 Task: Move the task Develop a new online marketplace for freelance services to the section Done in the project AgileGlobe and filter the tasks in the project by High Priority
Action: Mouse moved to (66, 440)
Screenshot: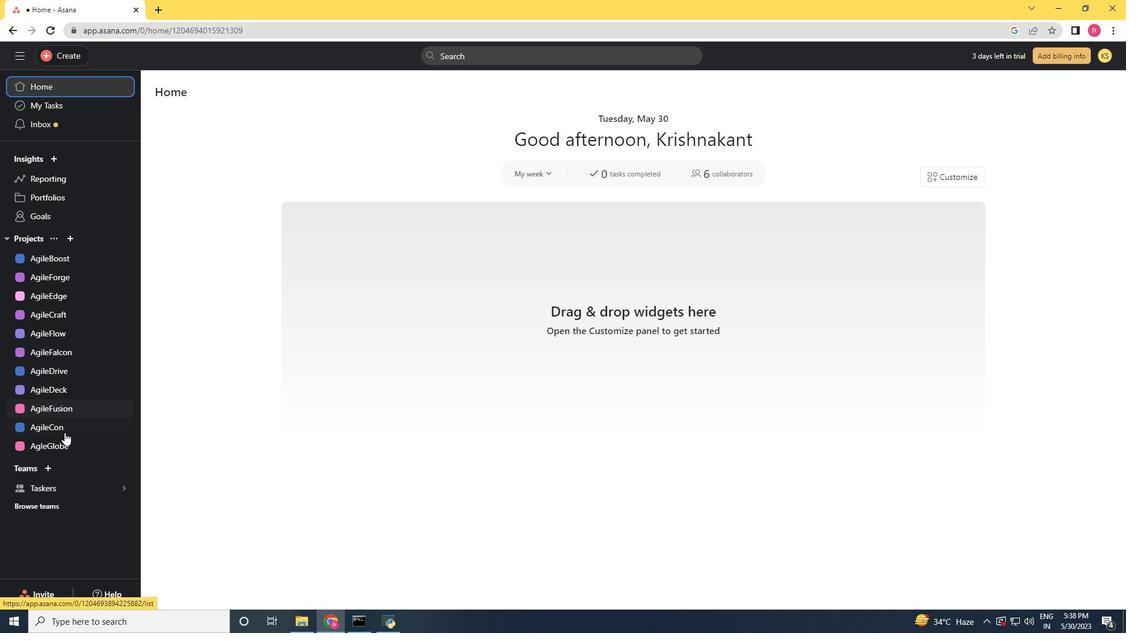 
Action: Mouse pressed left at (66, 440)
Screenshot: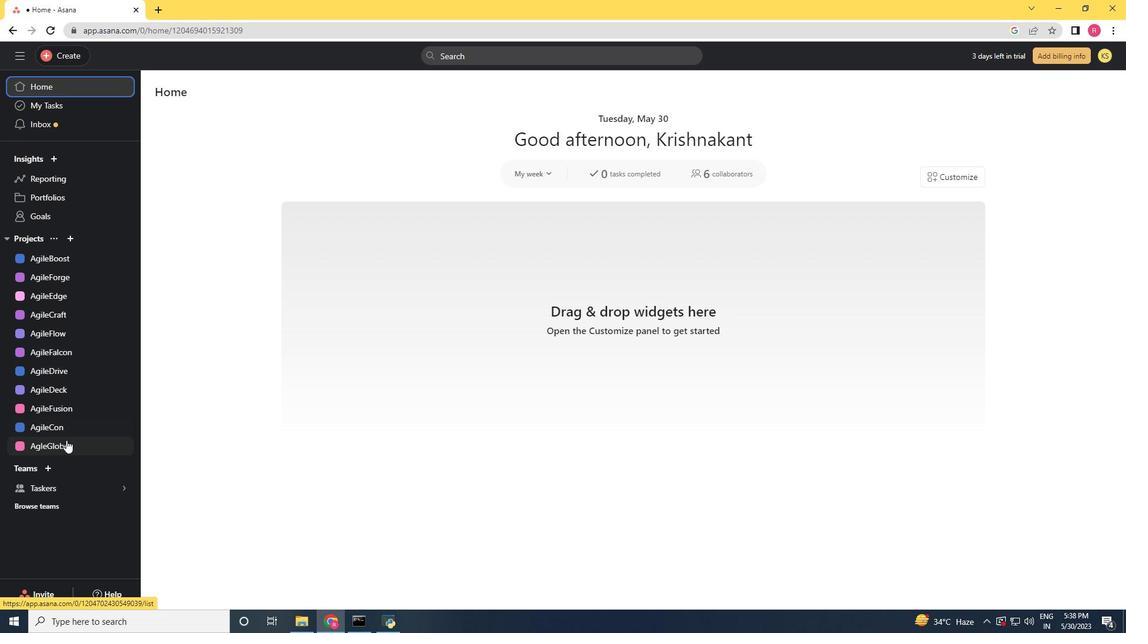 
Action: Mouse moved to (628, 216)
Screenshot: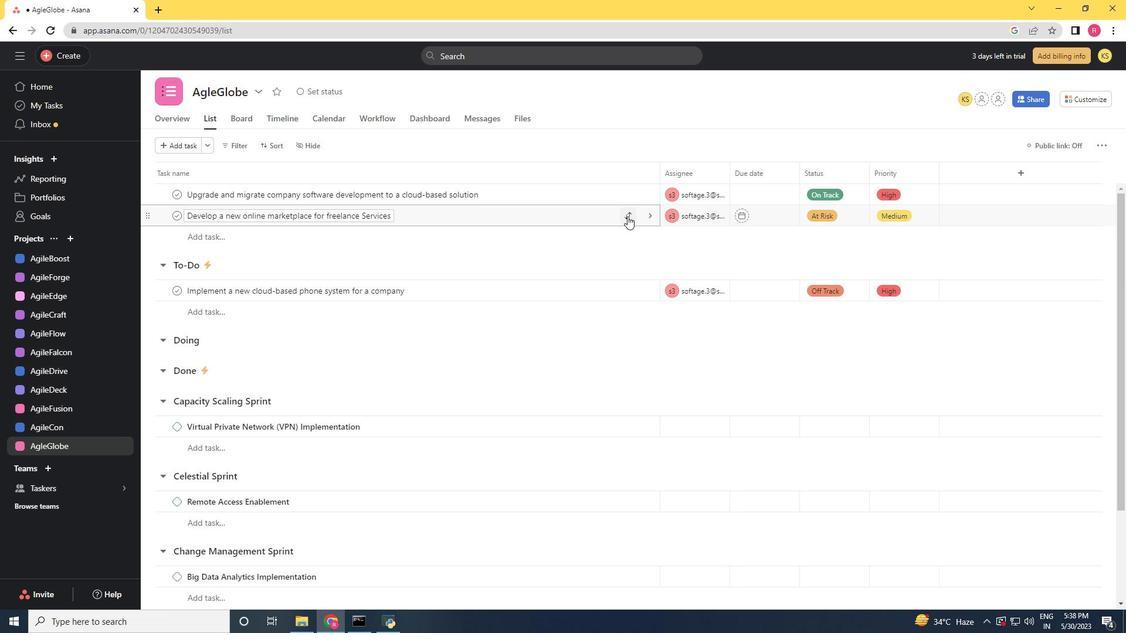 
Action: Mouse pressed left at (628, 216)
Screenshot: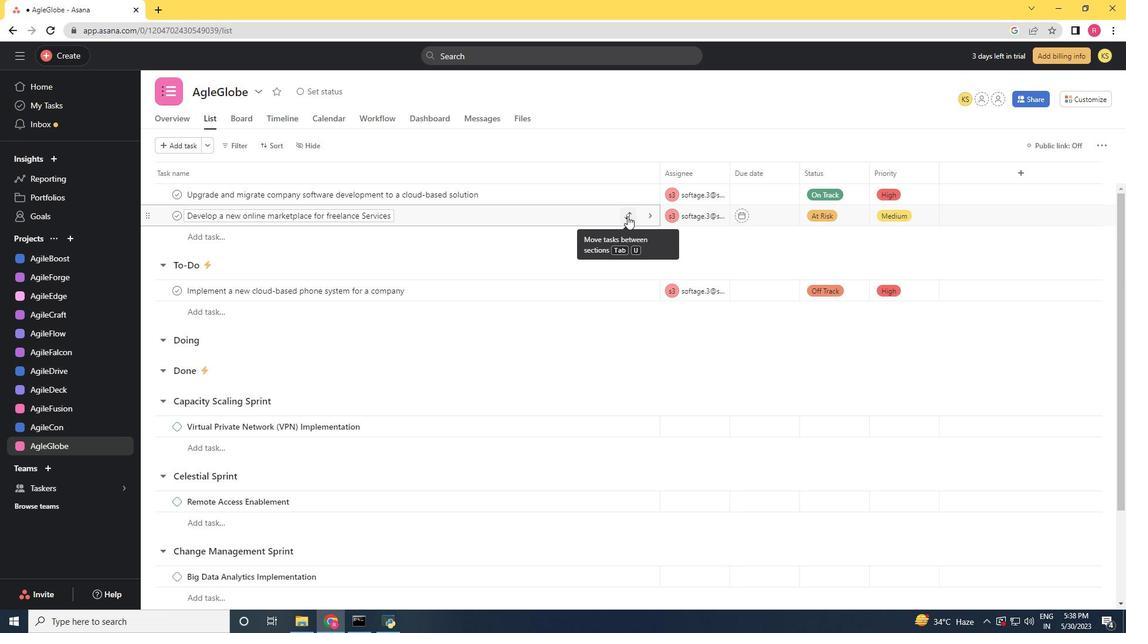 
Action: Mouse moved to (557, 315)
Screenshot: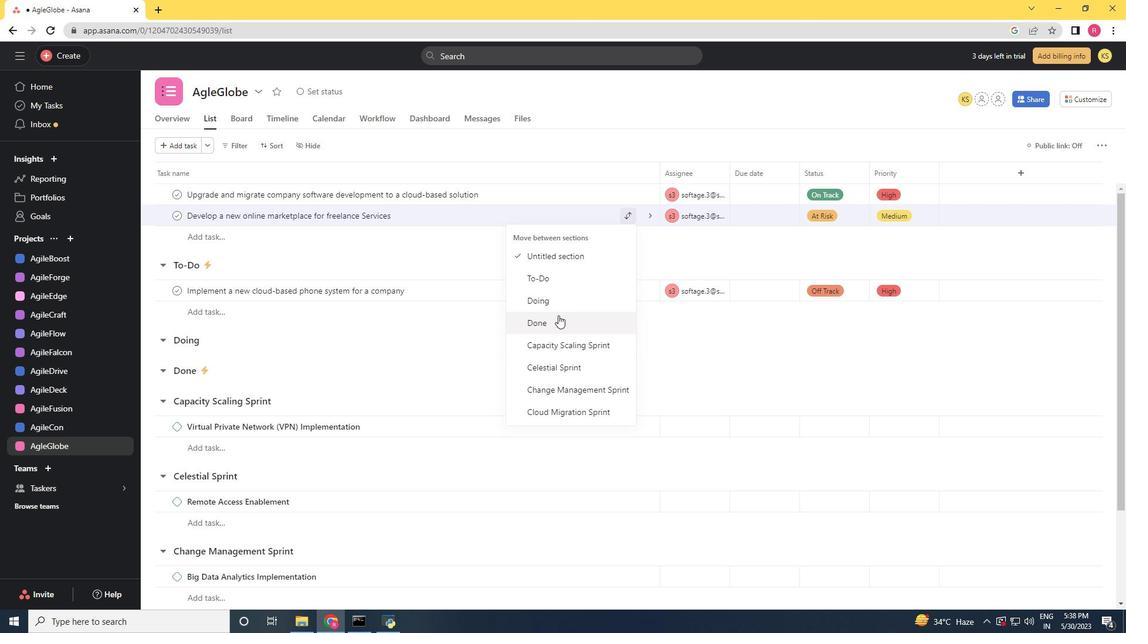 
Action: Mouse pressed left at (557, 315)
Screenshot: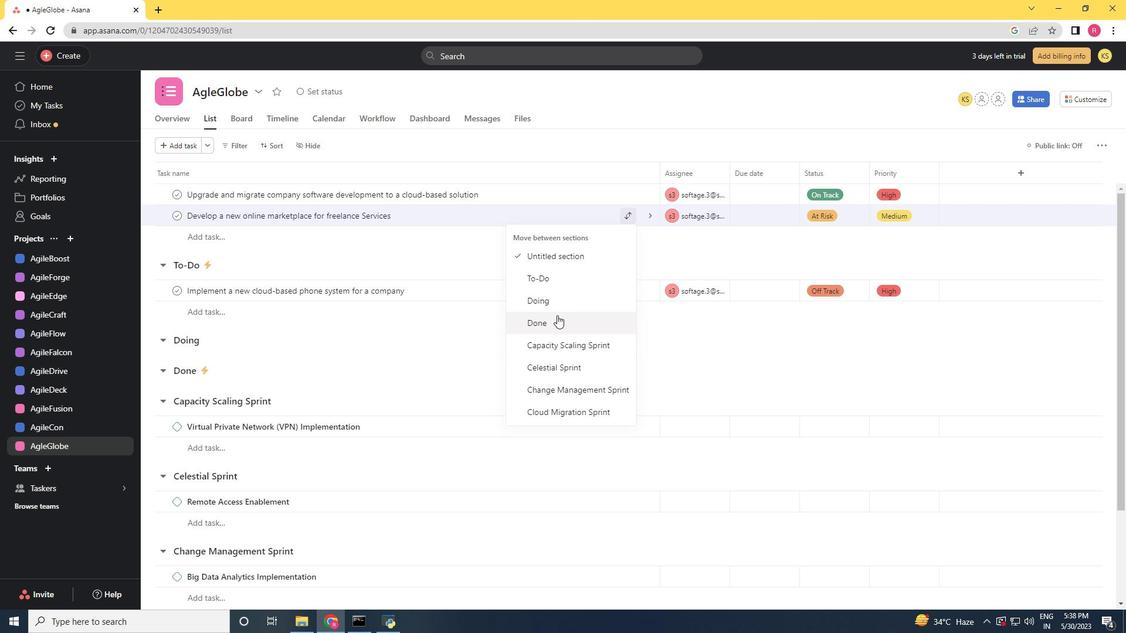 
Action: Mouse moved to (231, 143)
Screenshot: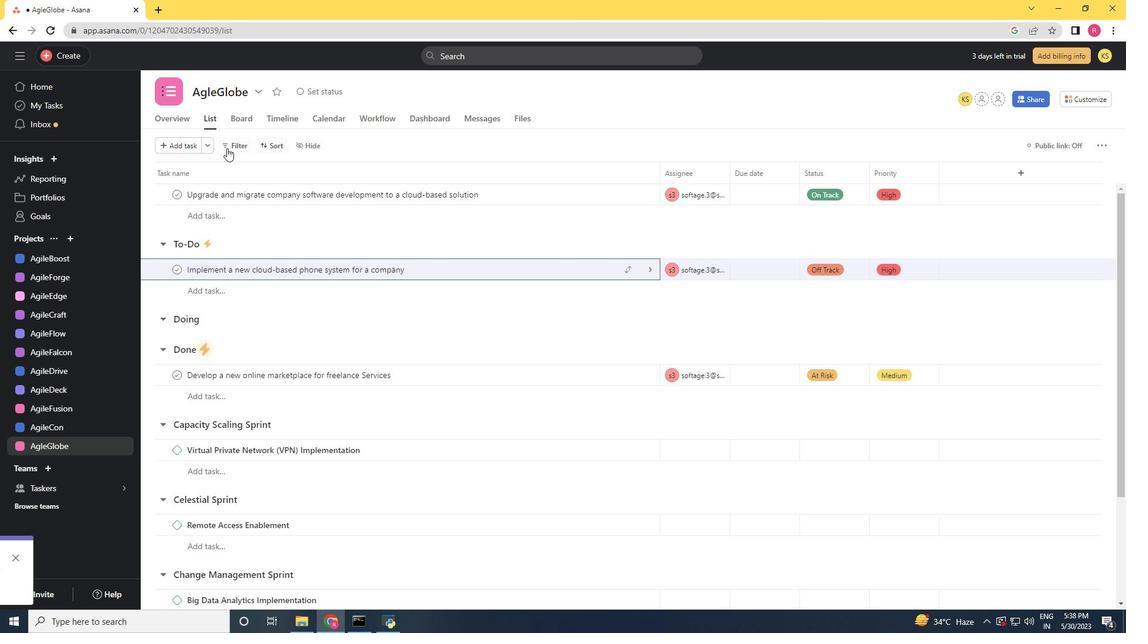 
Action: Mouse pressed left at (231, 143)
Screenshot: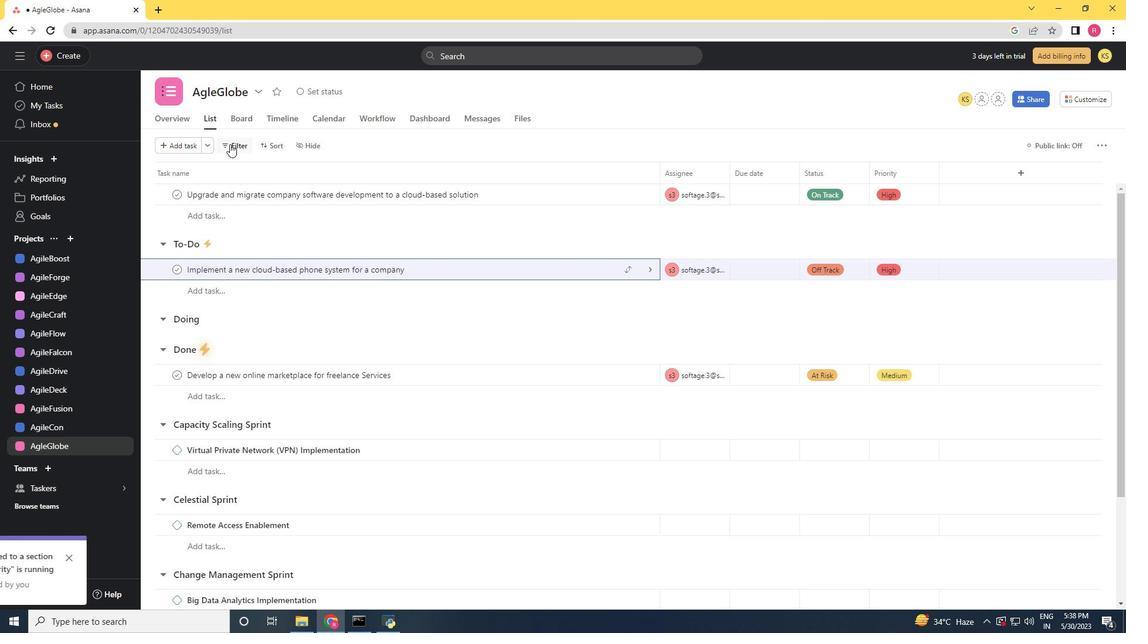 
Action: Mouse moved to (274, 243)
Screenshot: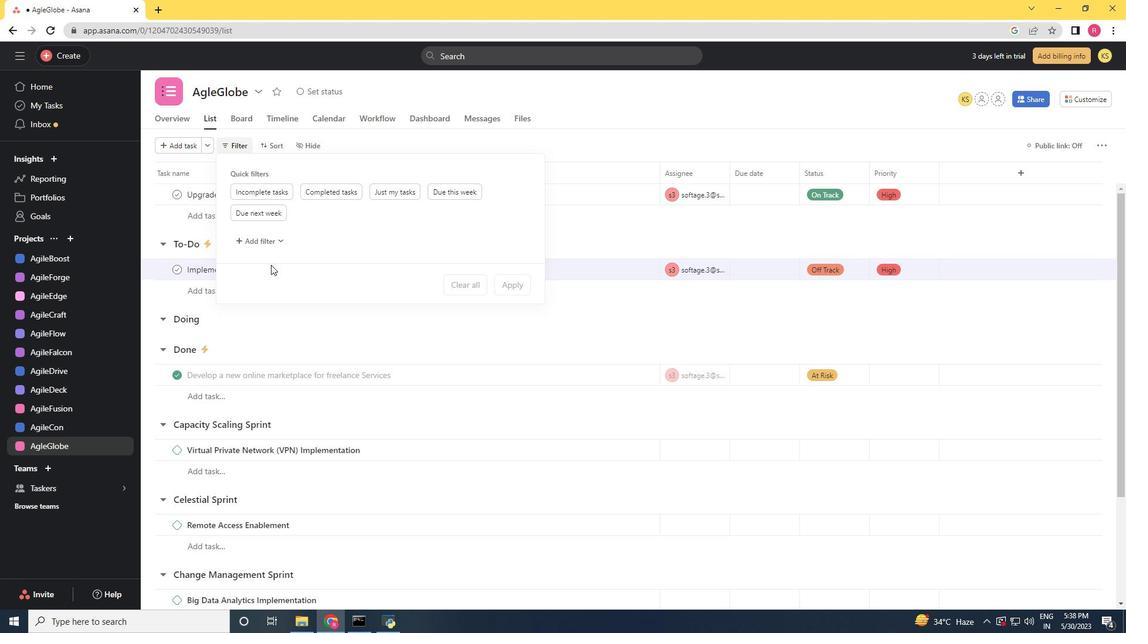 
Action: Mouse pressed left at (274, 243)
Screenshot: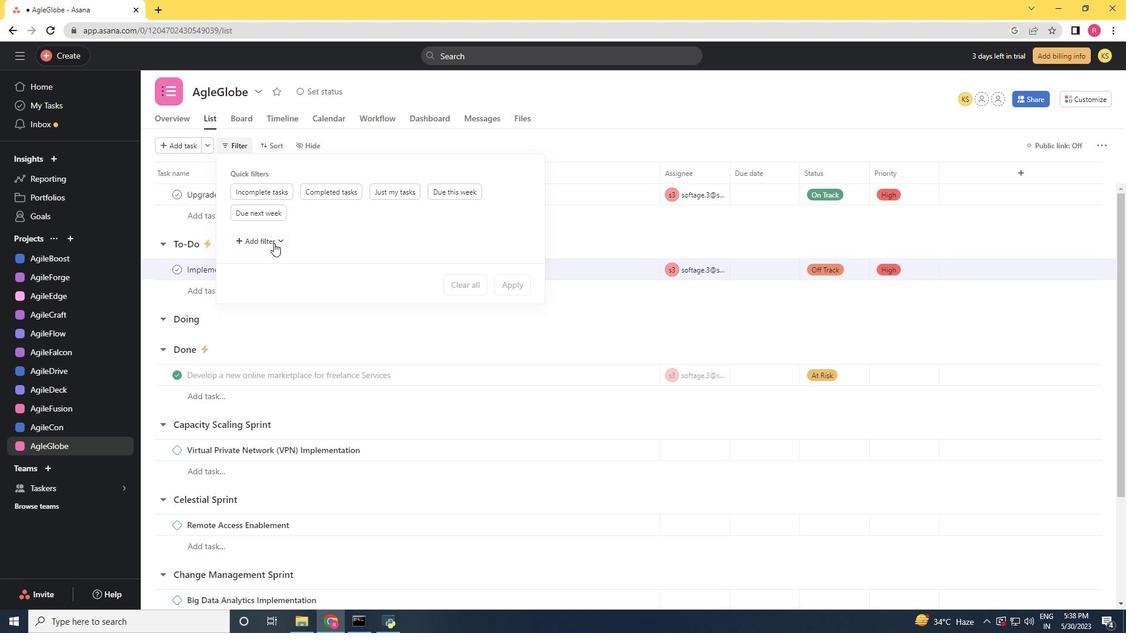 
Action: Mouse moved to (269, 370)
Screenshot: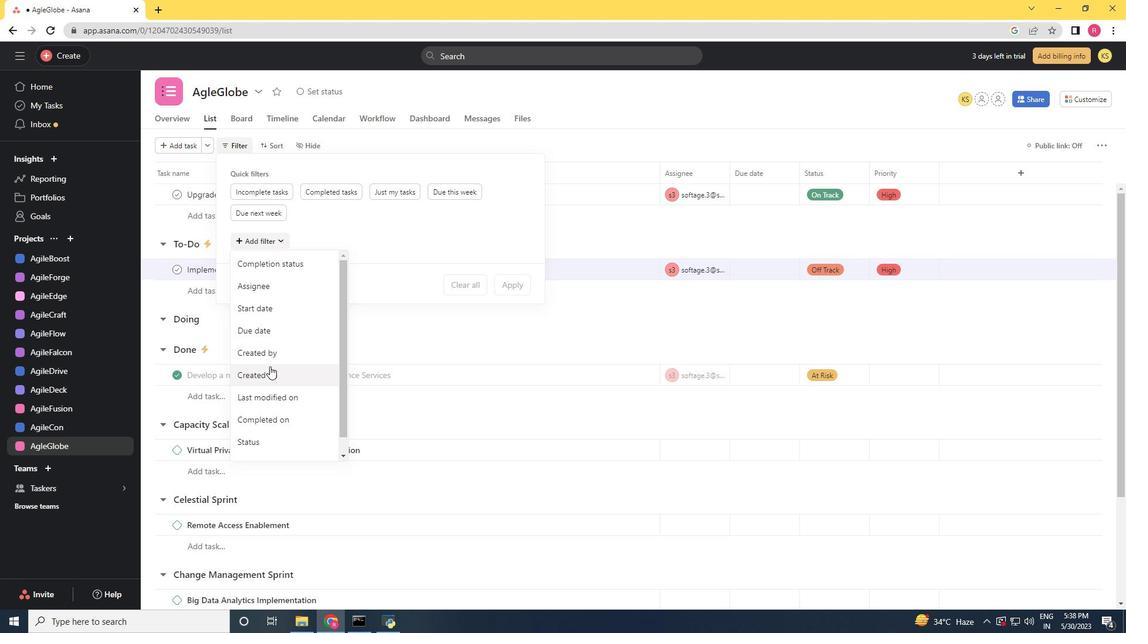 
Action: Mouse scrolled (269, 369) with delta (0, 0)
Screenshot: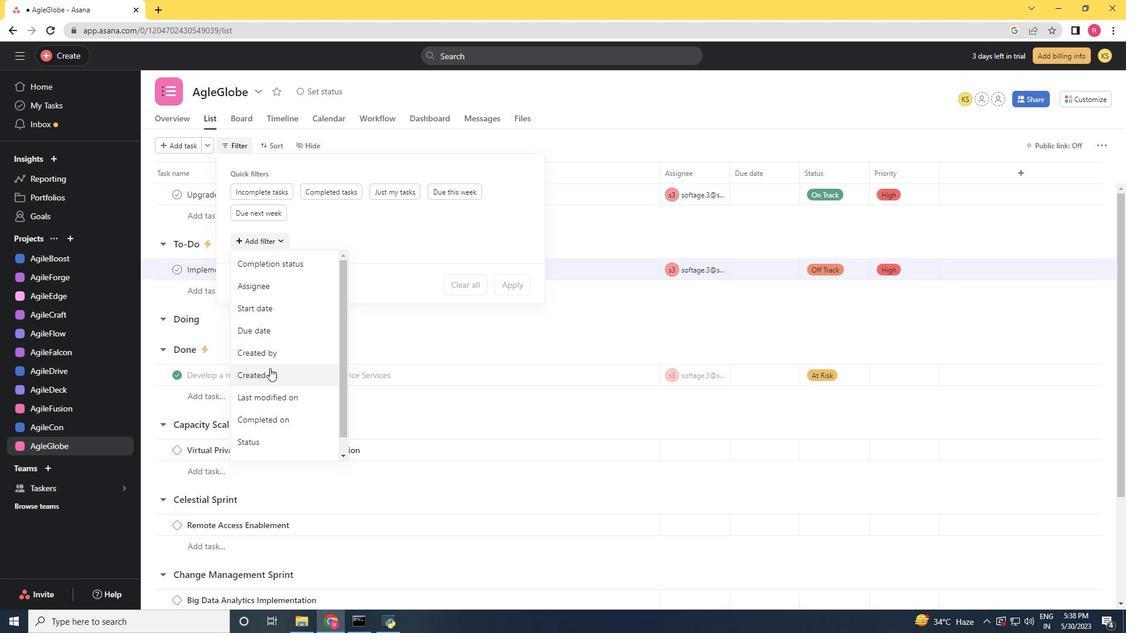 
Action: Mouse scrolled (269, 369) with delta (0, 0)
Screenshot: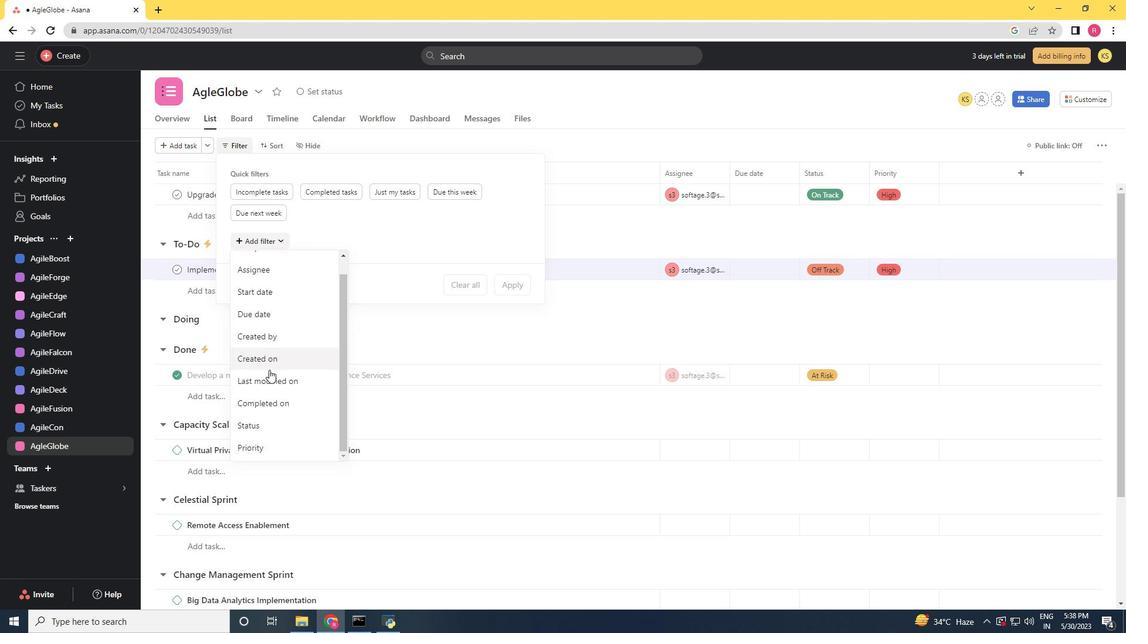 
Action: Mouse scrolled (269, 369) with delta (0, 0)
Screenshot: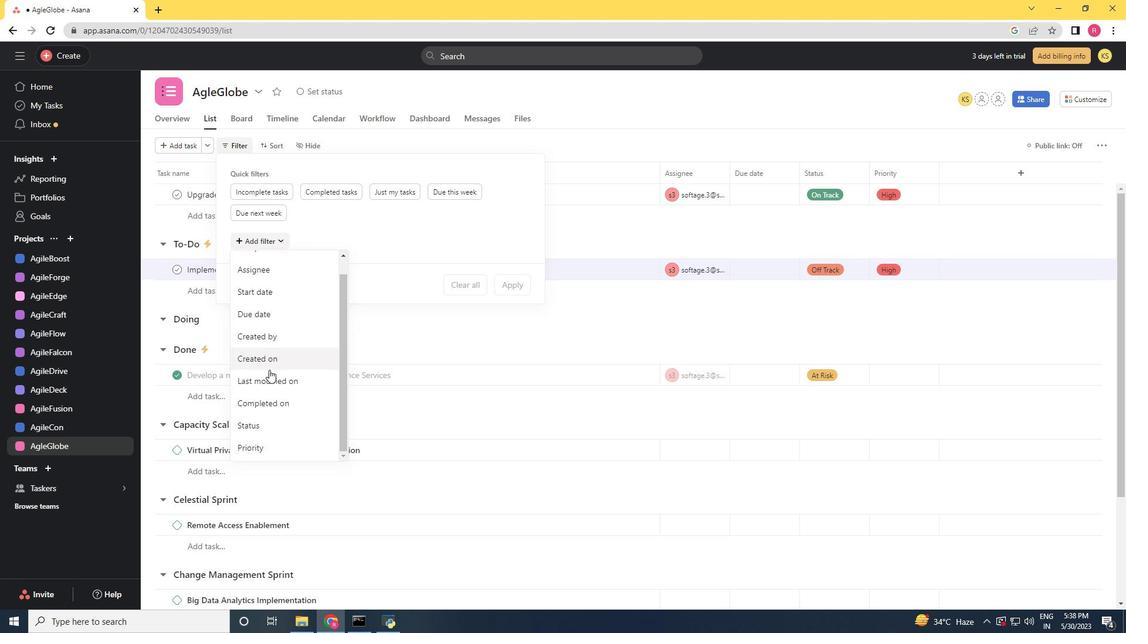 
Action: Mouse scrolled (269, 369) with delta (0, 0)
Screenshot: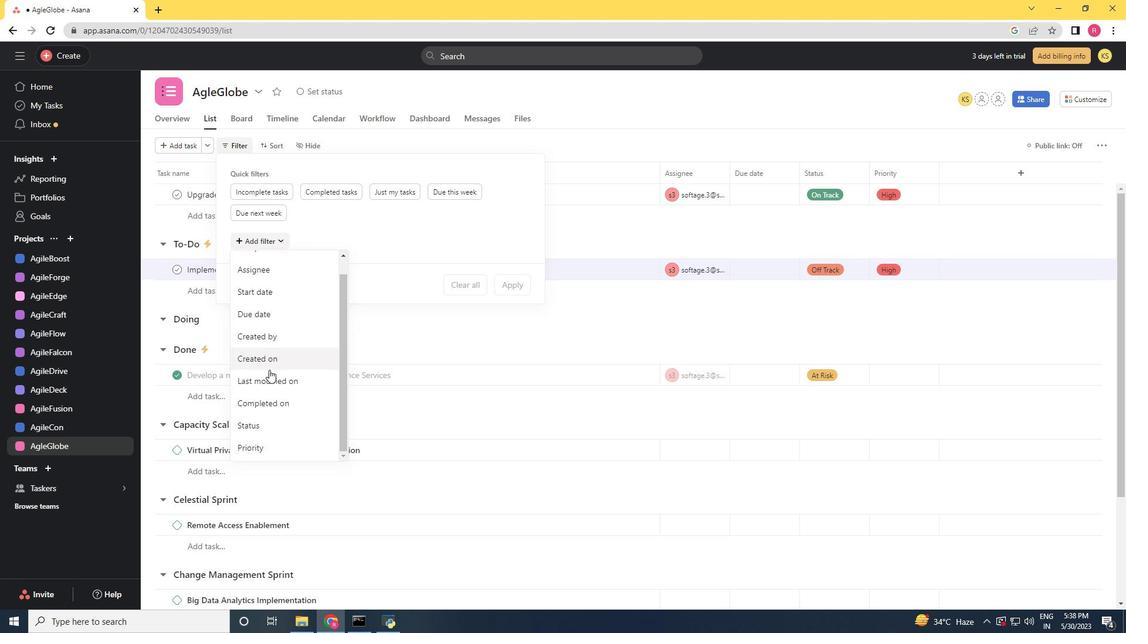 
Action: Mouse scrolled (269, 370) with delta (0, 0)
Screenshot: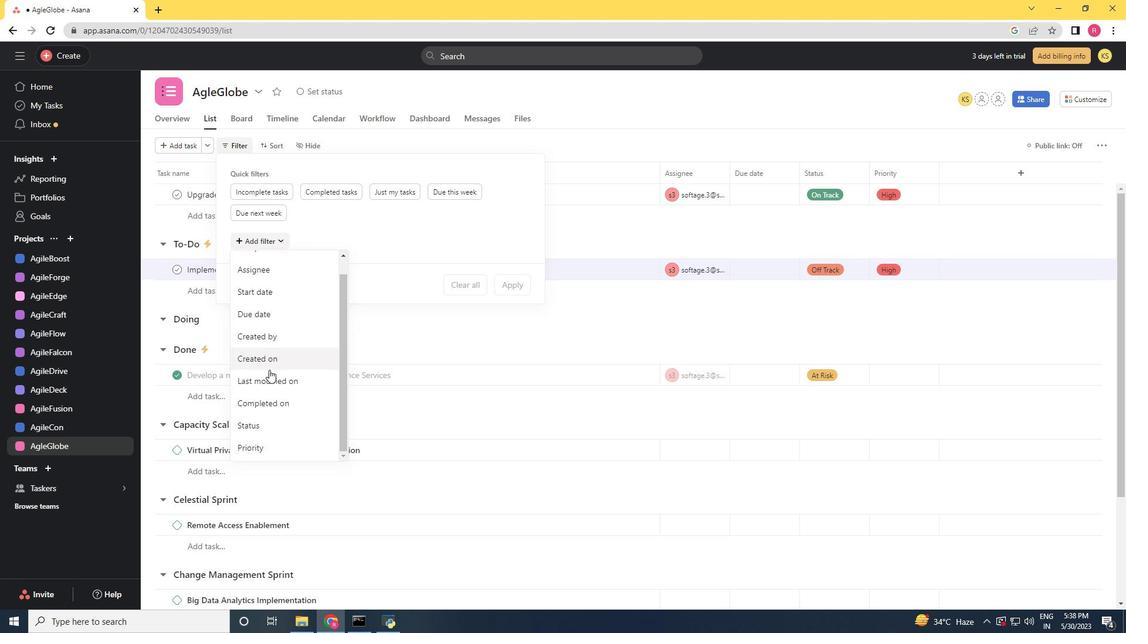 
Action: Mouse scrolled (269, 370) with delta (0, 0)
Screenshot: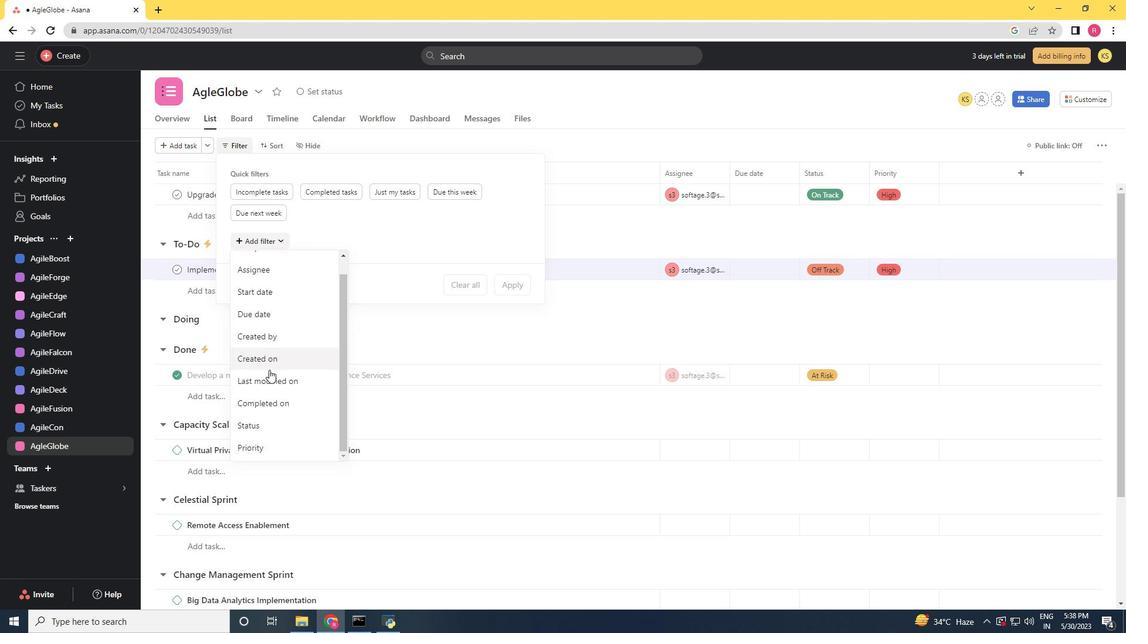 
Action: Mouse scrolled (269, 370) with delta (0, 0)
Screenshot: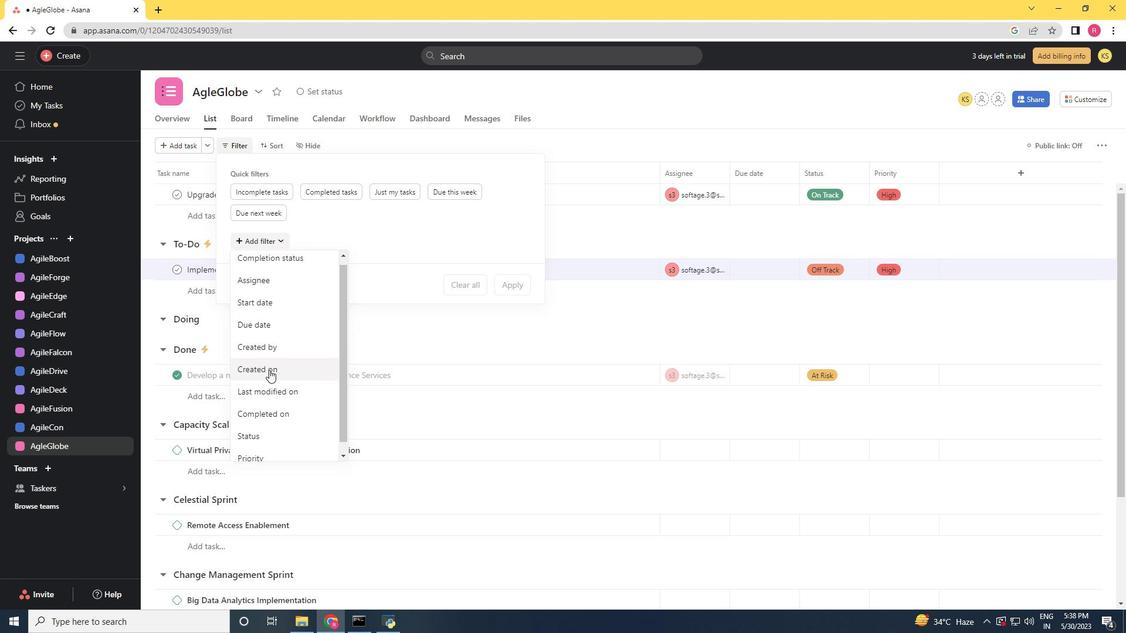 
Action: Mouse scrolled (269, 369) with delta (0, 0)
Screenshot: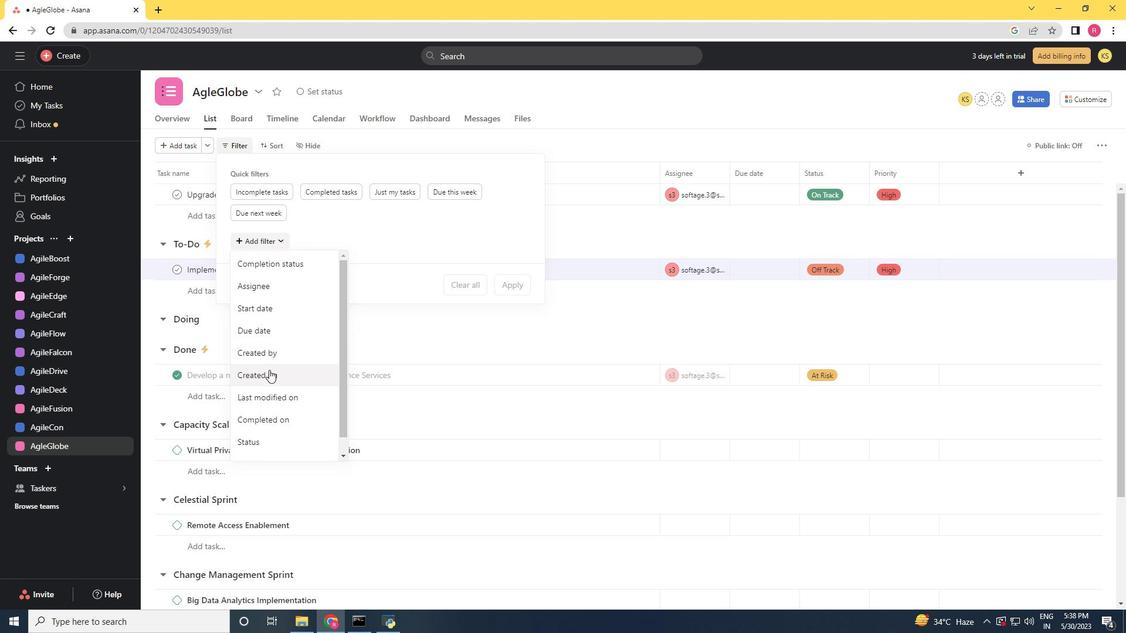 
Action: Mouse scrolled (269, 369) with delta (0, 0)
Screenshot: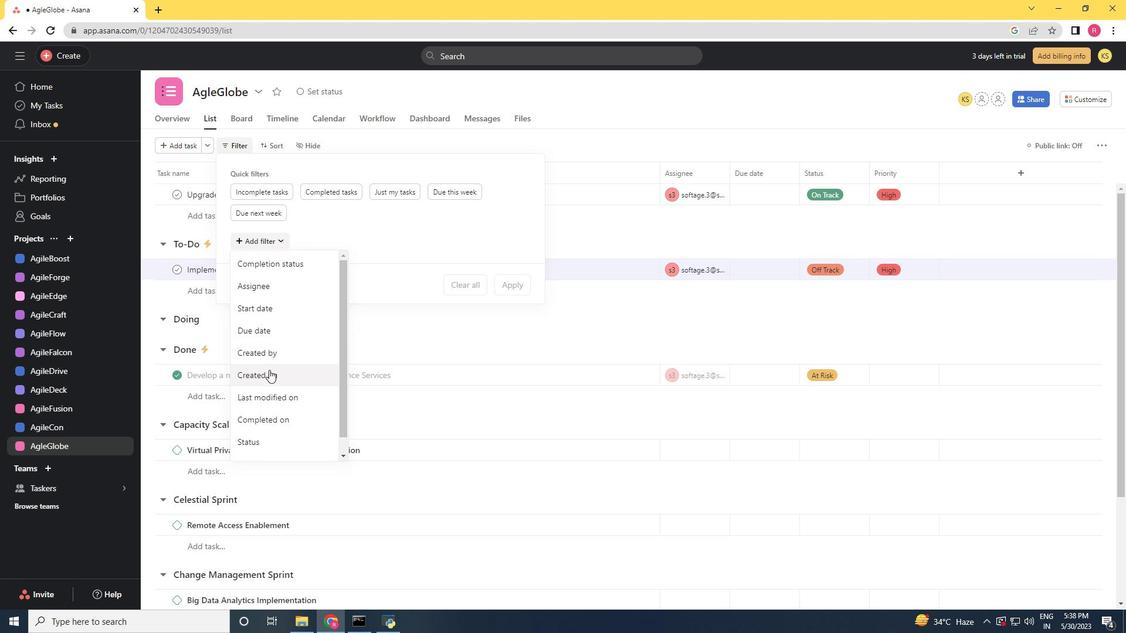 
Action: Mouse scrolled (269, 369) with delta (0, 0)
Screenshot: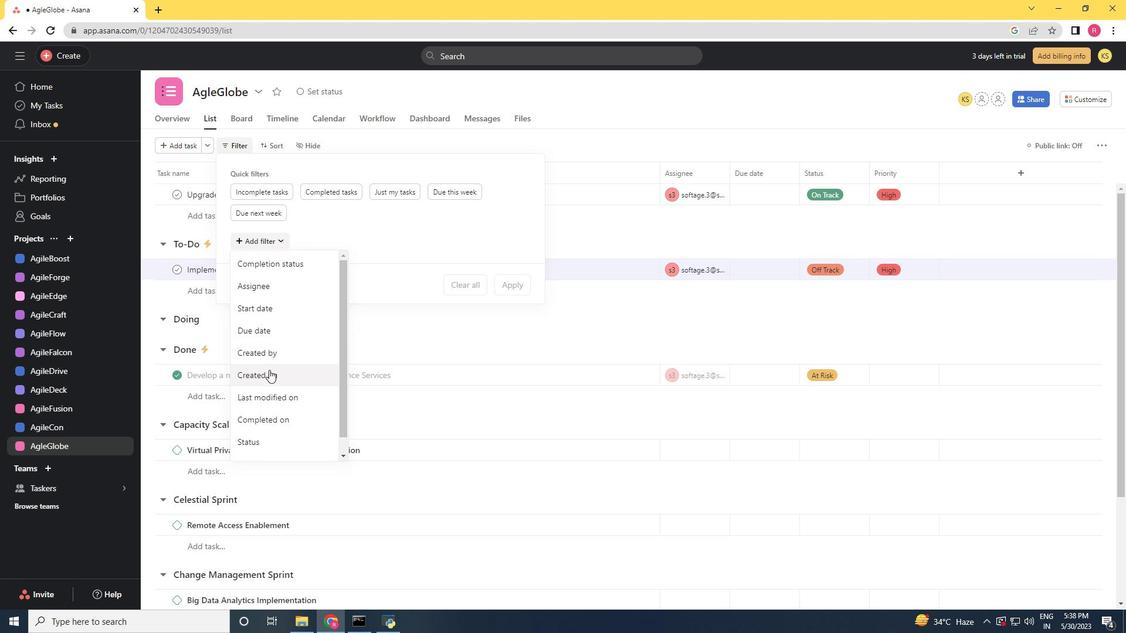 
Action: Mouse moved to (266, 450)
Screenshot: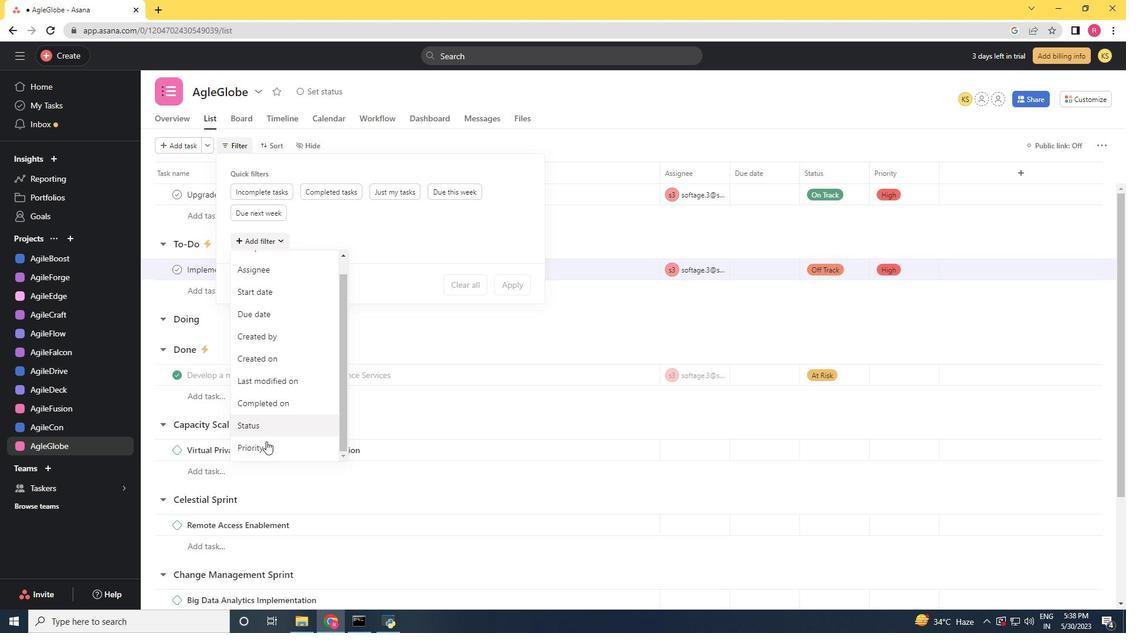 
Action: Mouse pressed left at (266, 450)
Screenshot: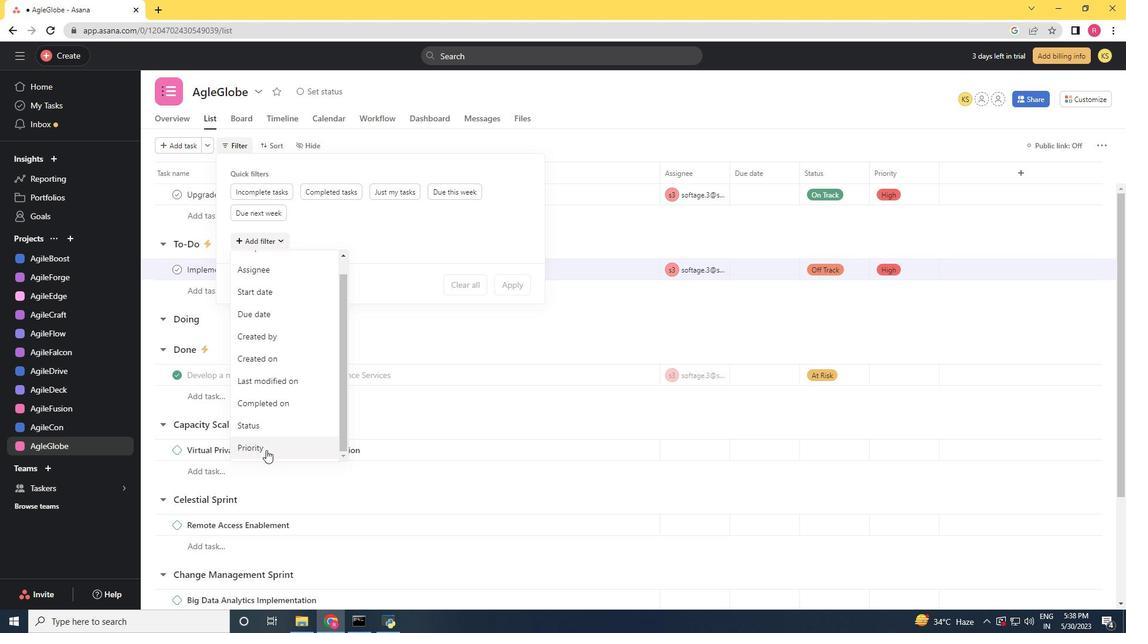 
Action: Mouse moved to (326, 247)
Screenshot: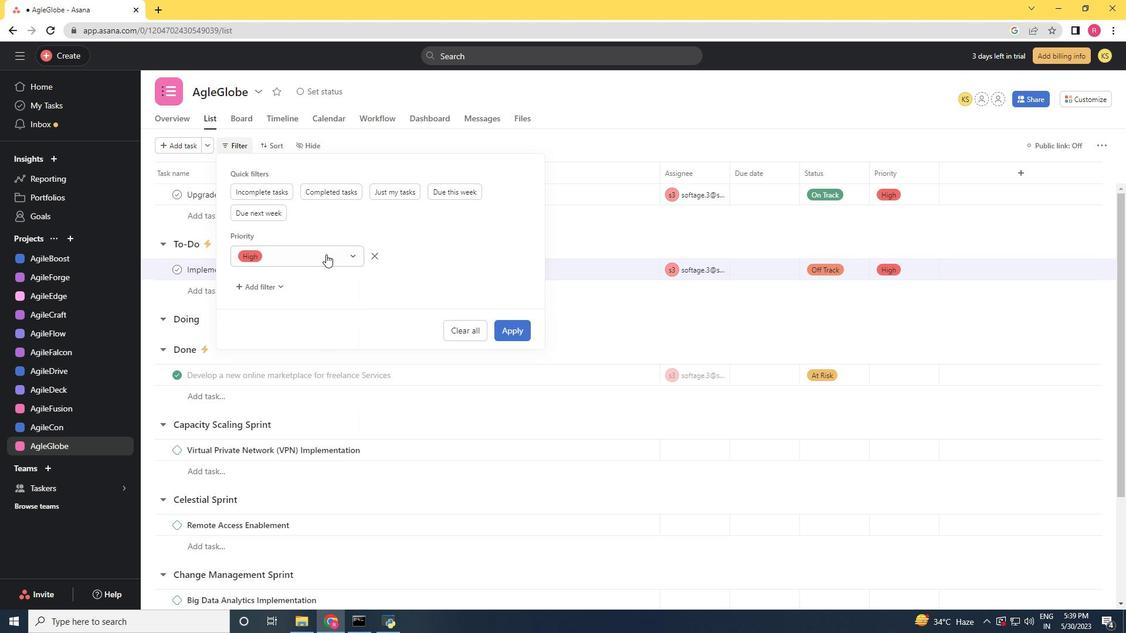 
Action: Mouse pressed left at (326, 247)
Screenshot: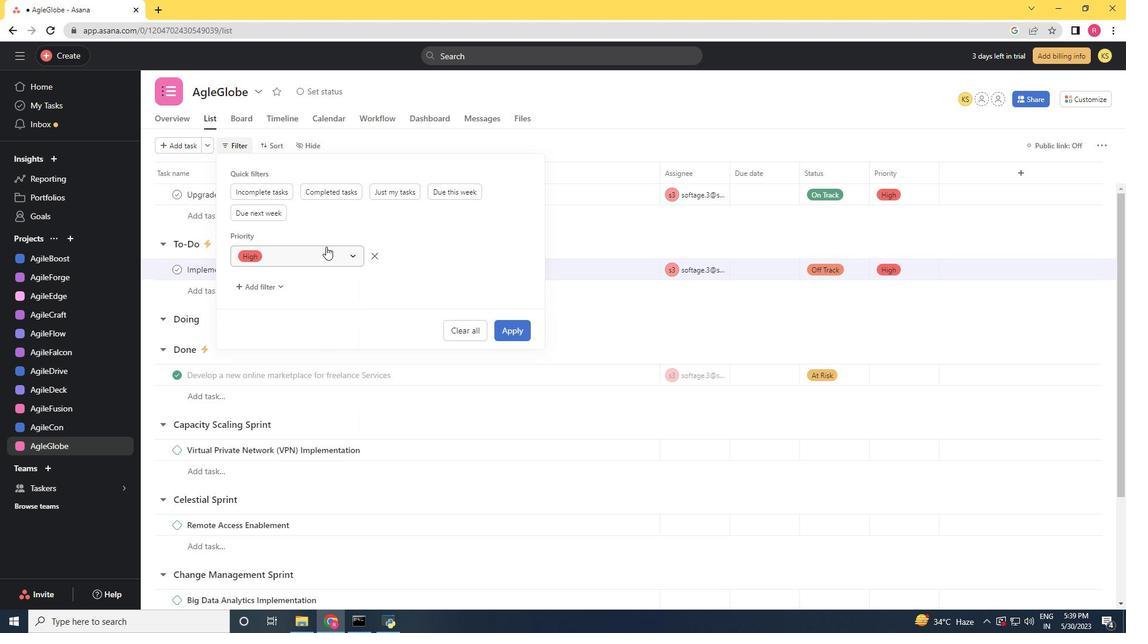 
Action: Mouse moved to (289, 272)
Screenshot: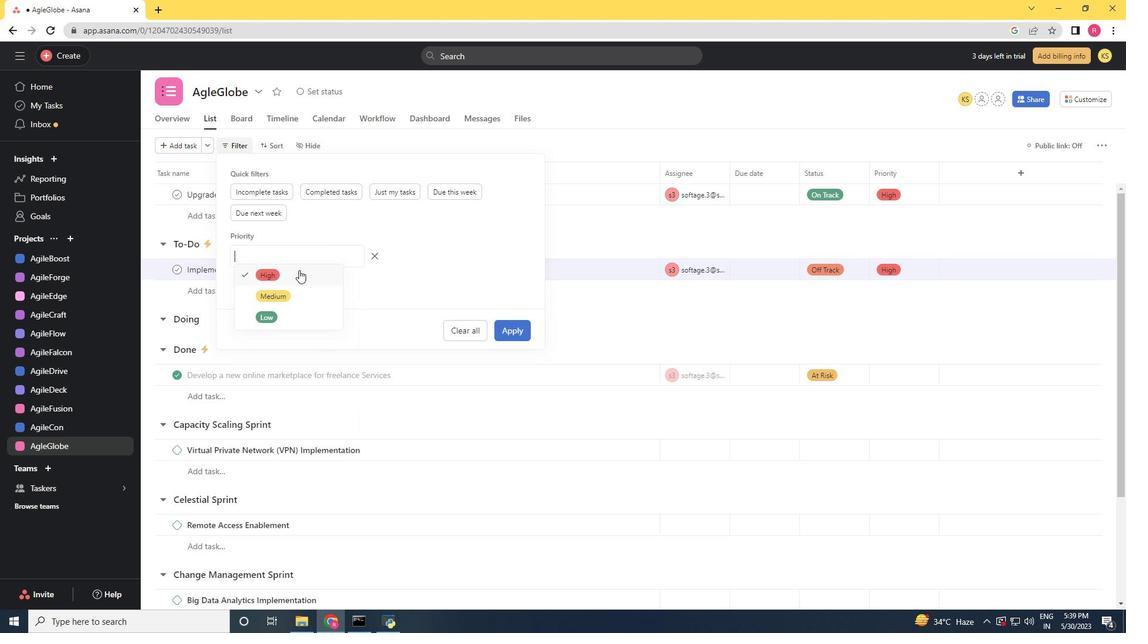 
Action: Mouse pressed left at (289, 272)
Screenshot: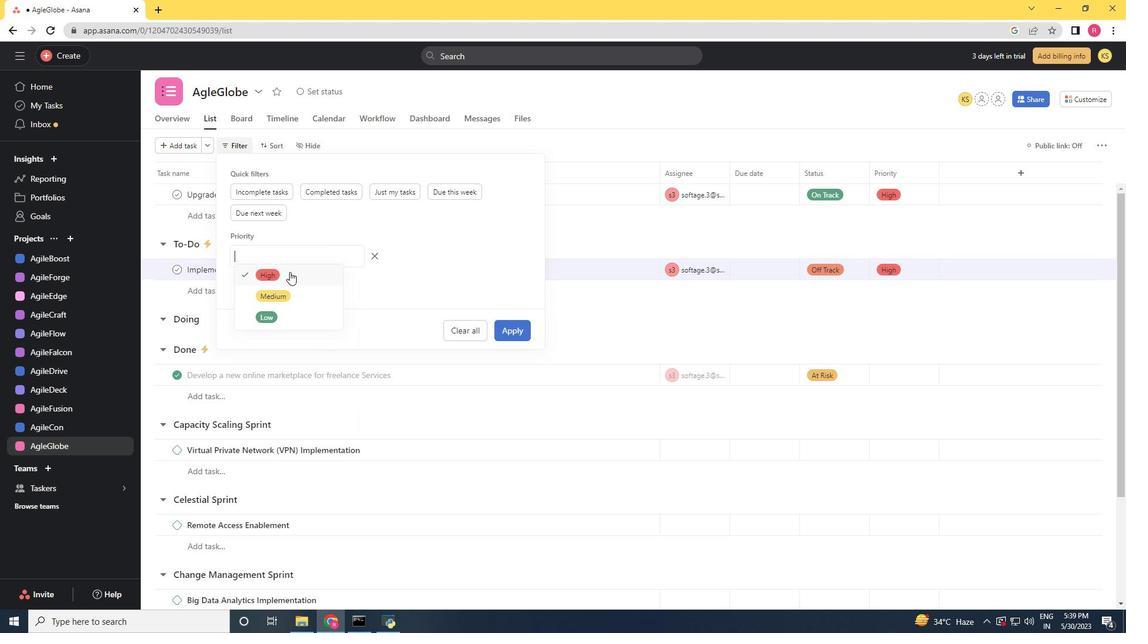 
Action: Mouse moved to (516, 331)
Screenshot: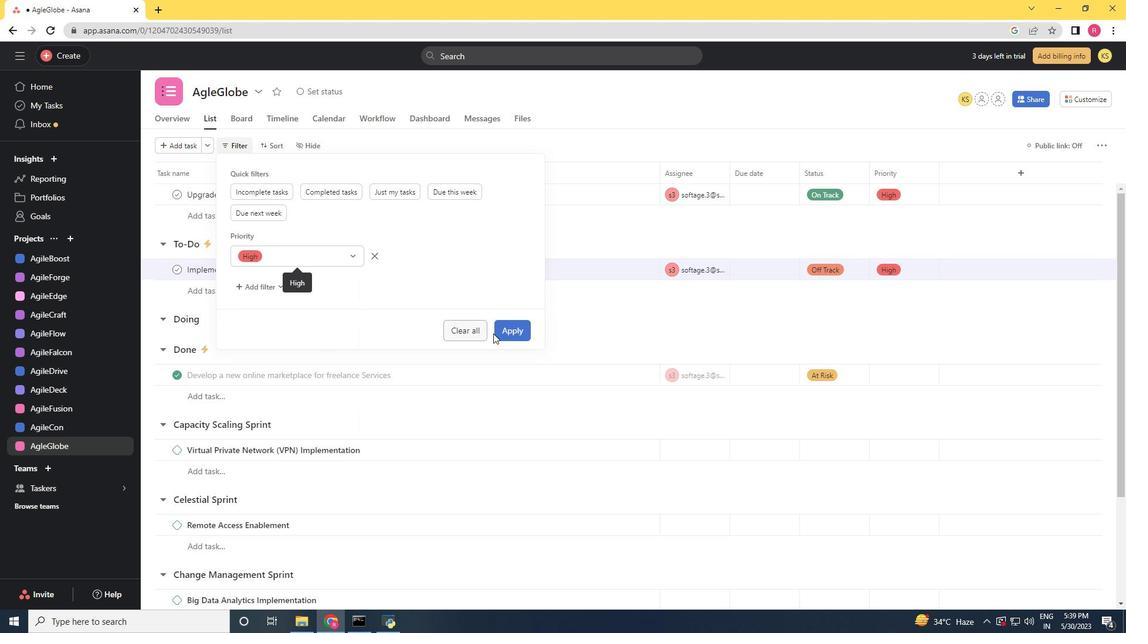 
Action: Mouse pressed left at (516, 331)
Screenshot: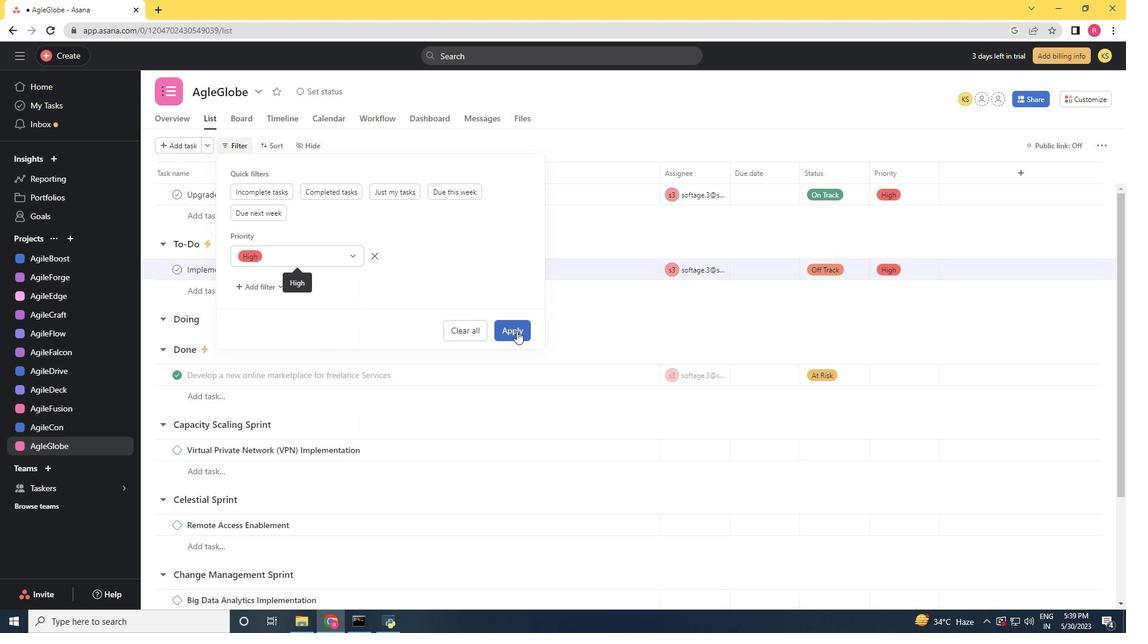
Action: Mouse moved to (517, 329)
Screenshot: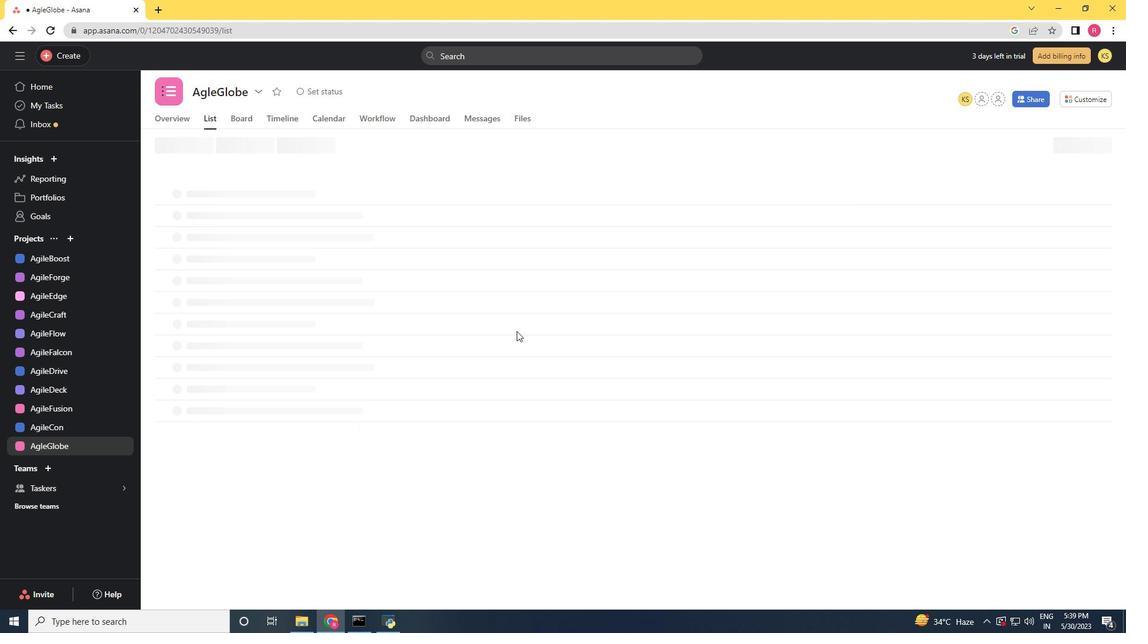 
